 Task: Check the sale-to-list ratio of washer in the last 3 years.
Action: Mouse moved to (1089, 266)
Screenshot: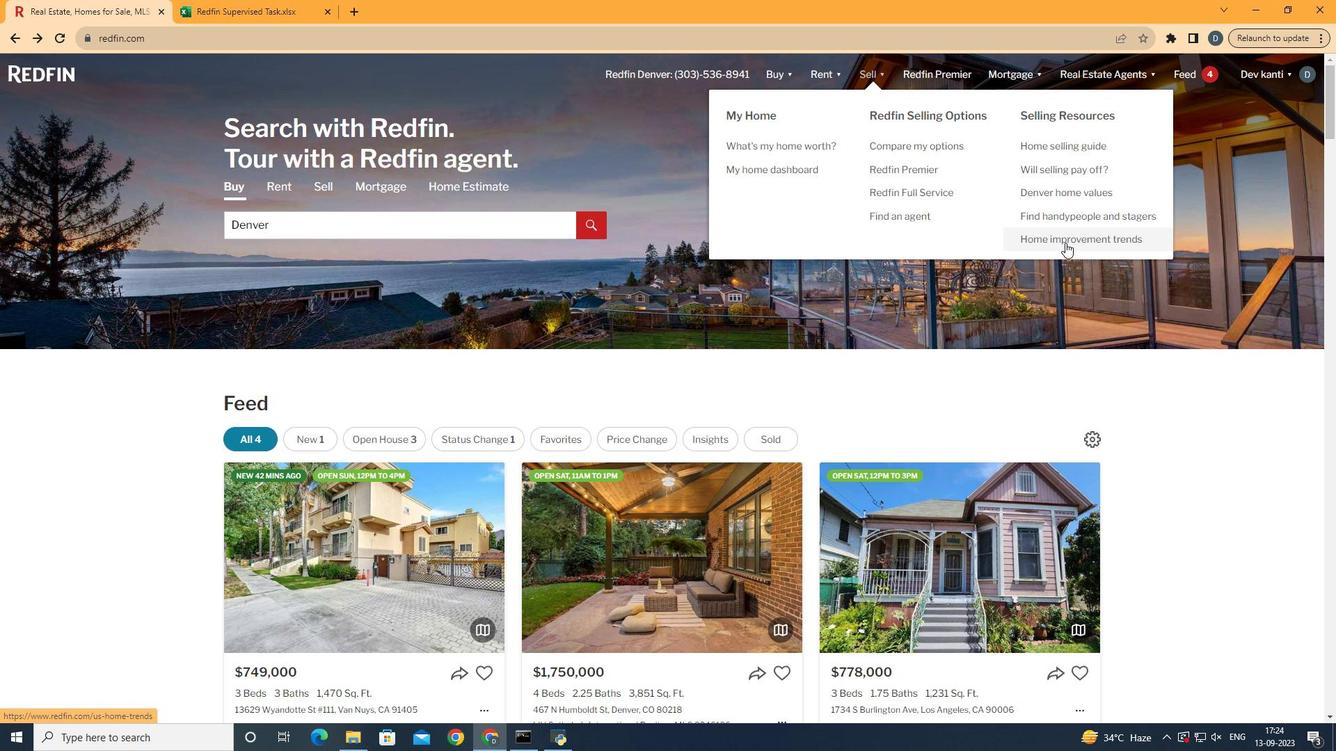 
Action: Mouse pressed left at (1089, 266)
Screenshot: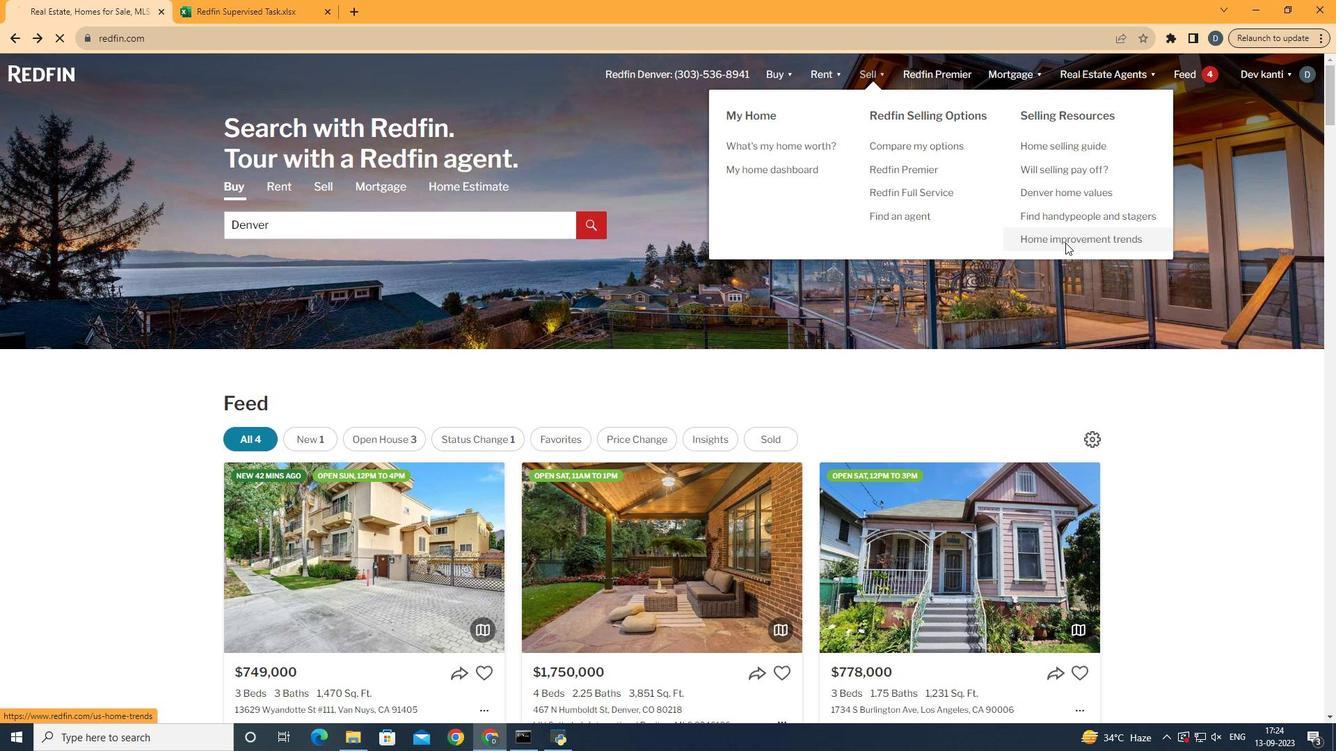 
Action: Mouse moved to (373, 293)
Screenshot: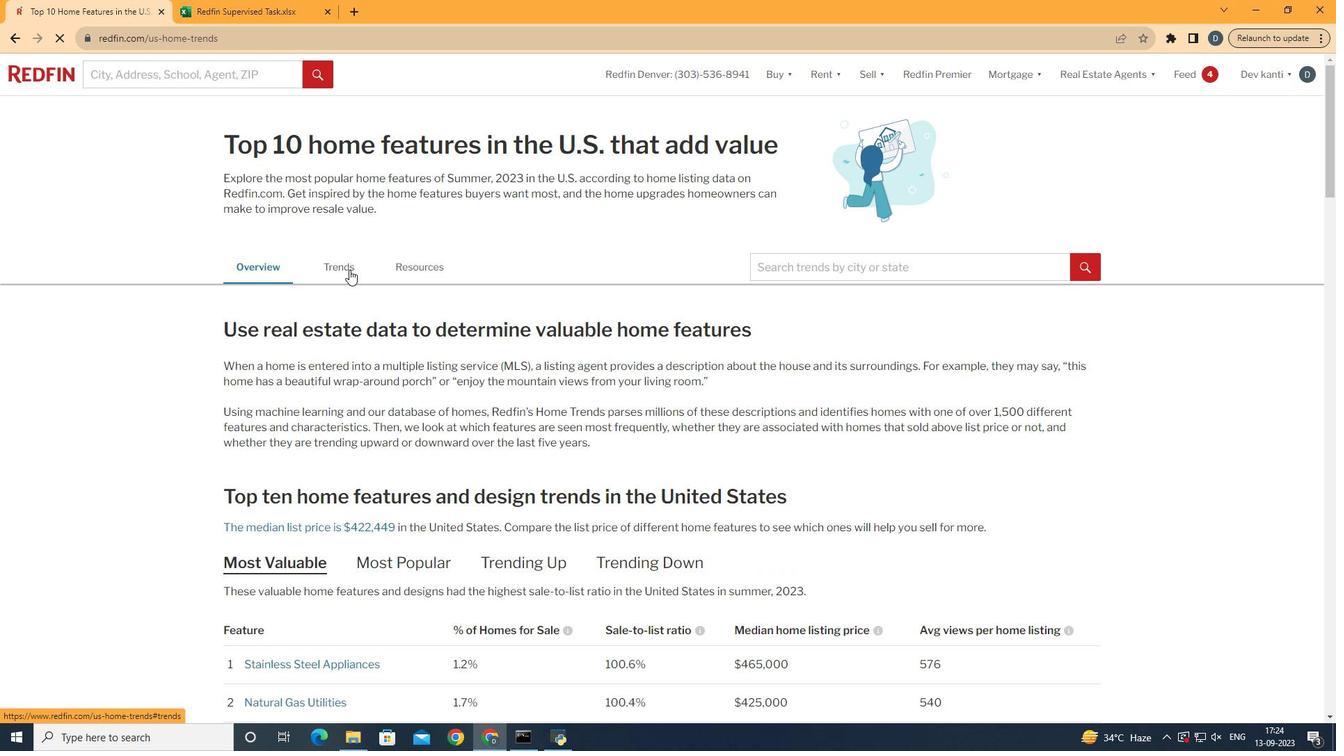 
Action: Mouse pressed left at (373, 293)
Screenshot: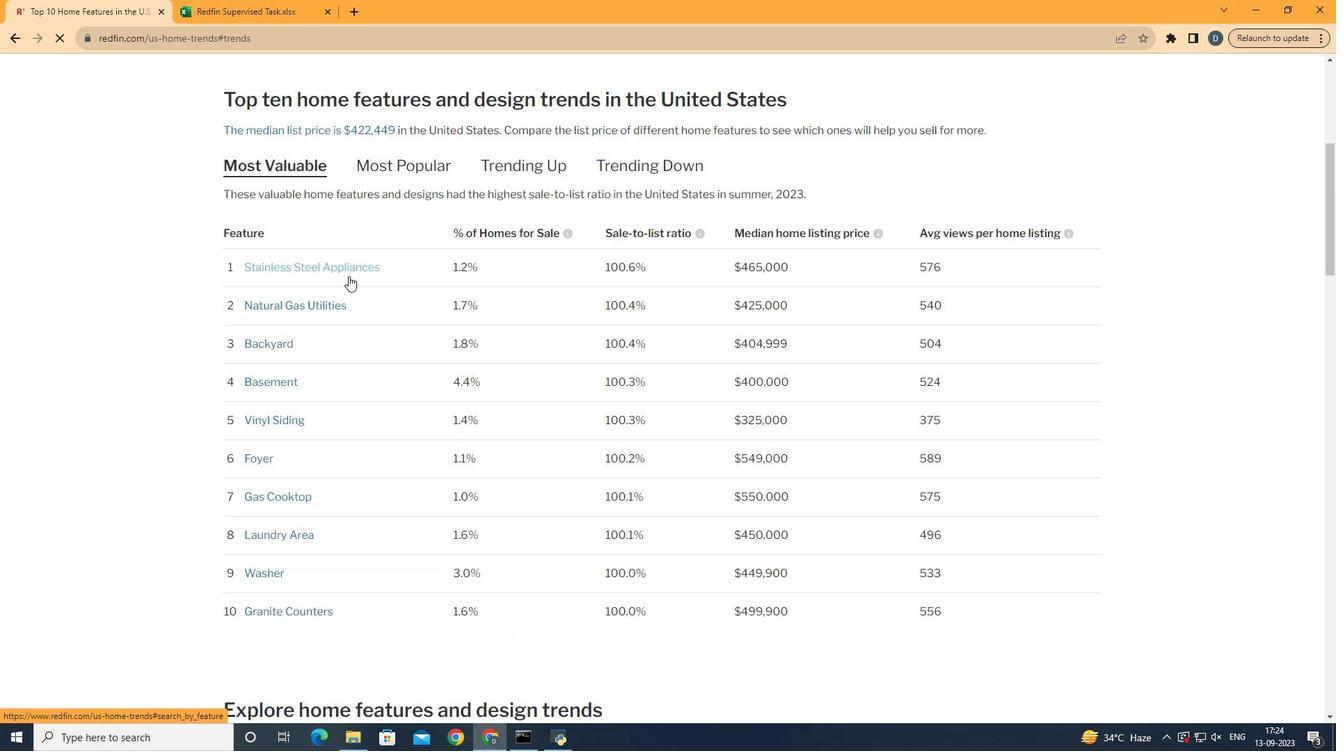 
Action: Mouse moved to (575, 389)
Screenshot: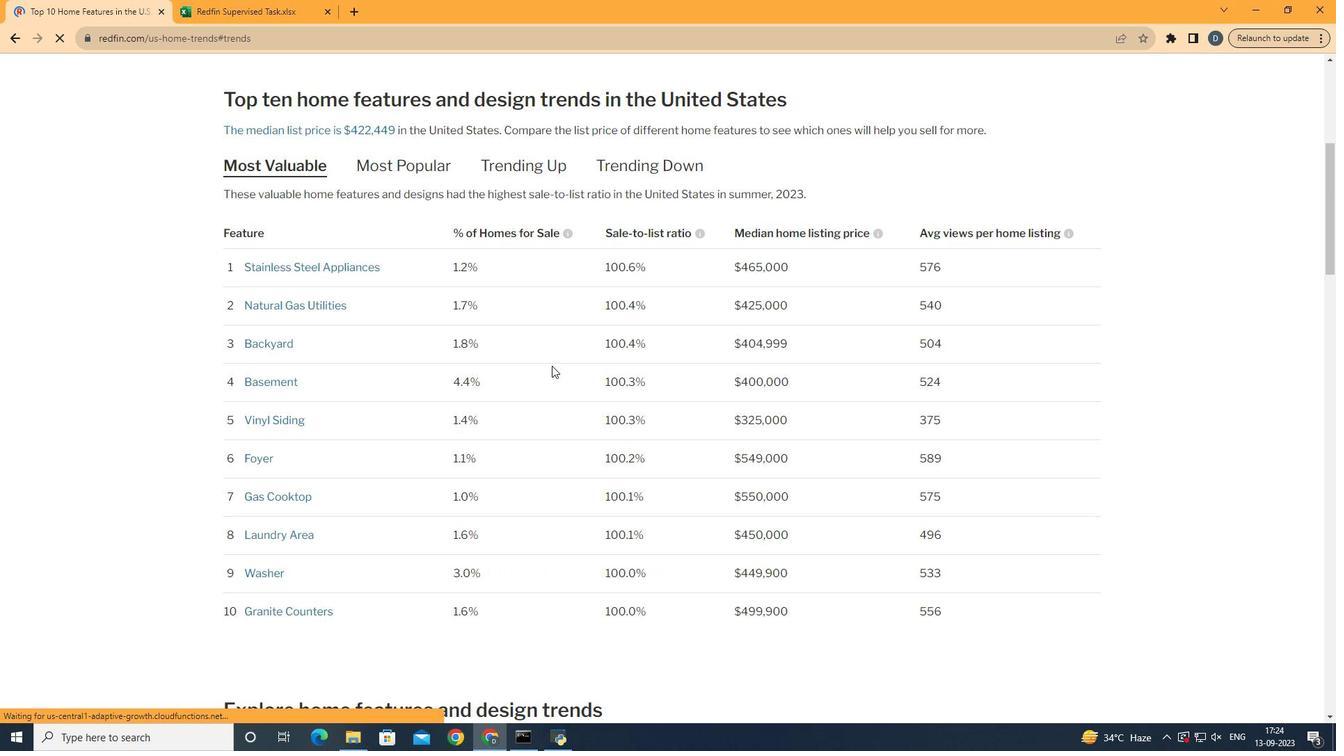 
Action: Mouse scrolled (575, 389) with delta (0, 0)
Screenshot: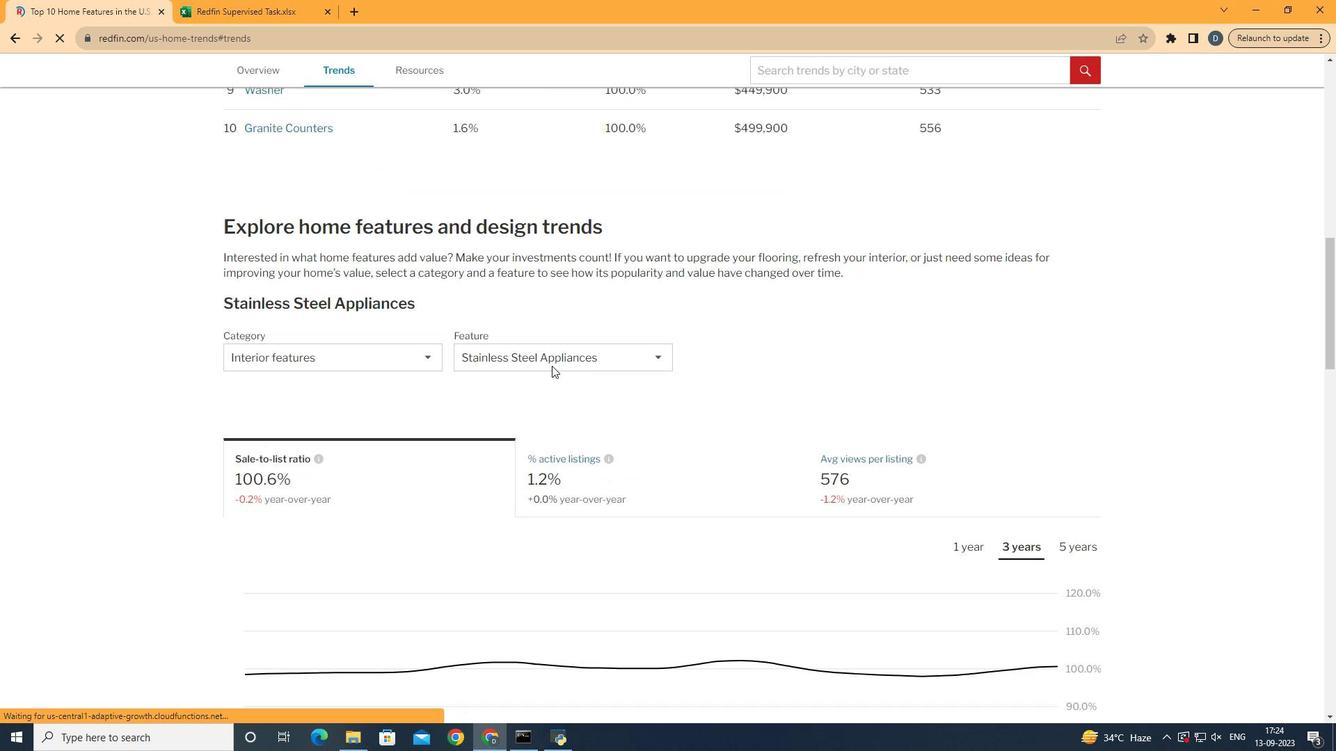 
Action: Mouse scrolled (575, 389) with delta (0, 0)
Screenshot: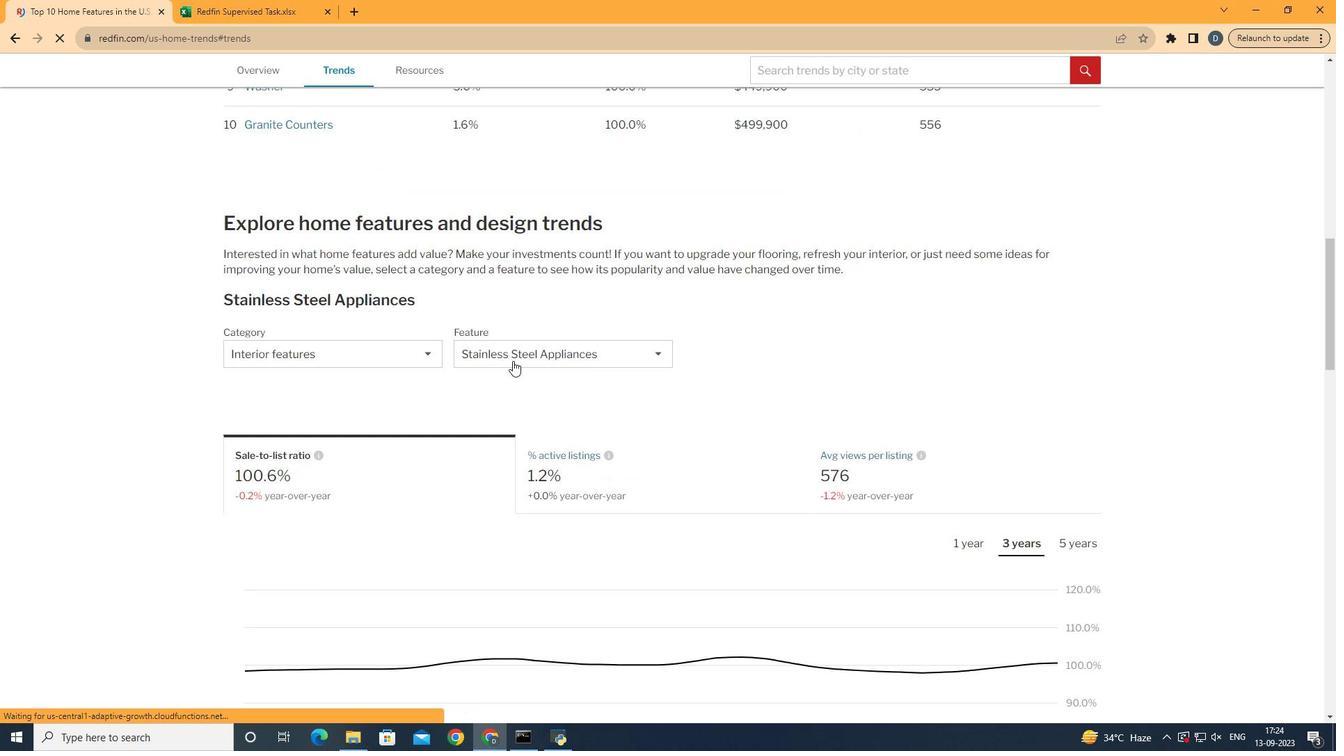 
Action: Mouse scrolled (575, 389) with delta (0, 0)
Screenshot: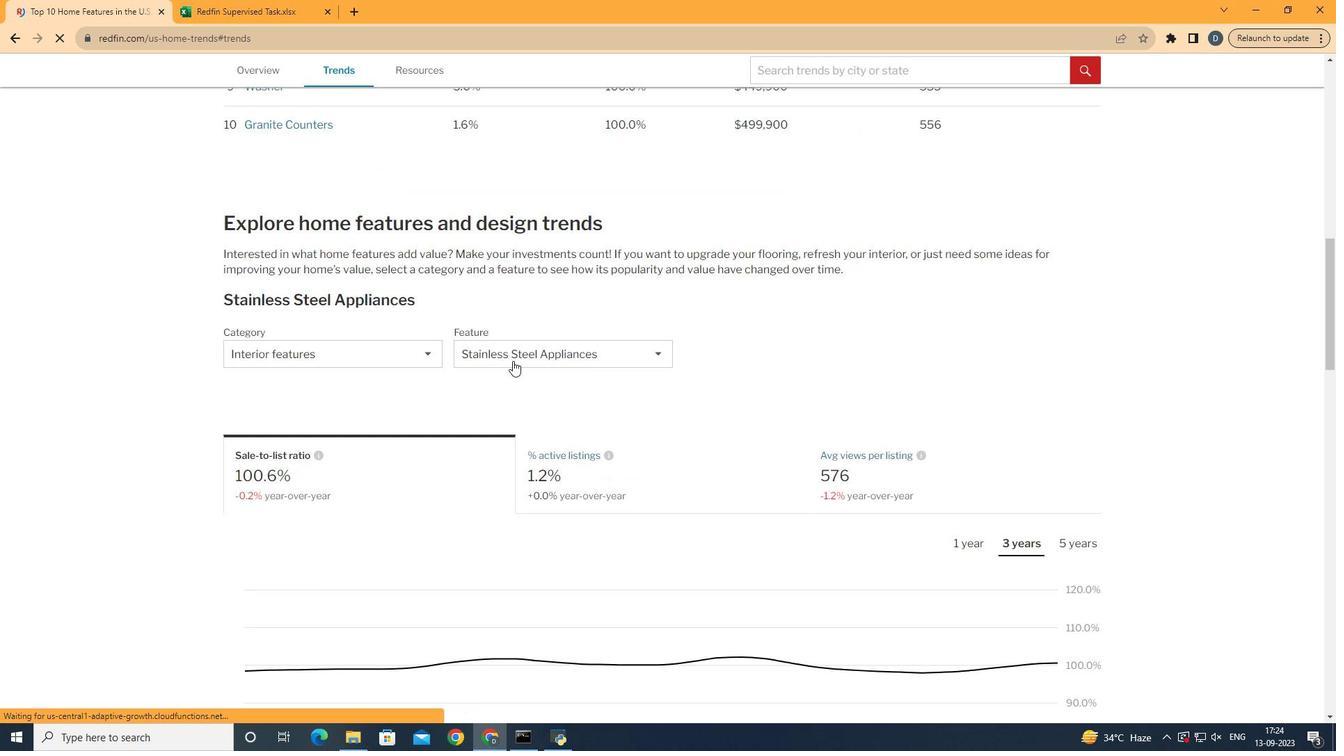 
Action: Mouse scrolled (575, 389) with delta (0, 0)
Screenshot: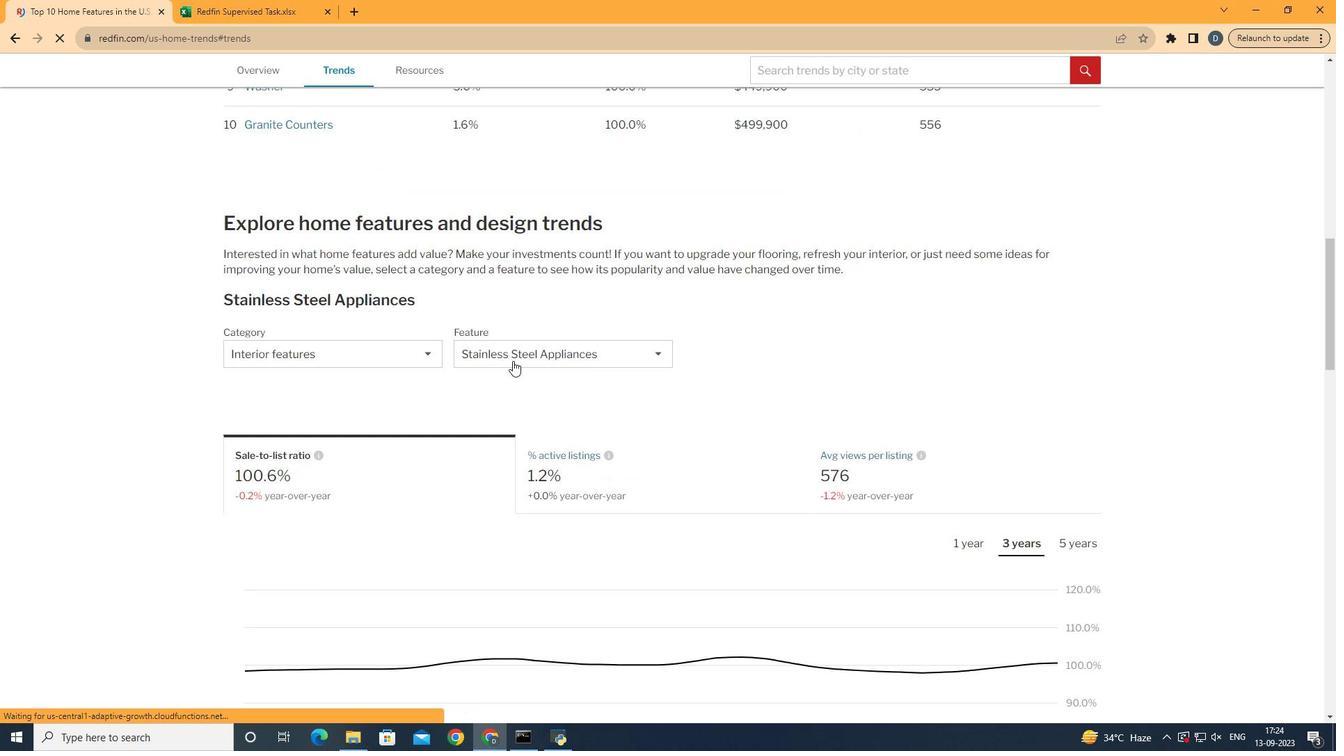 
Action: Mouse scrolled (575, 389) with delta (0, 0)
Screenshot: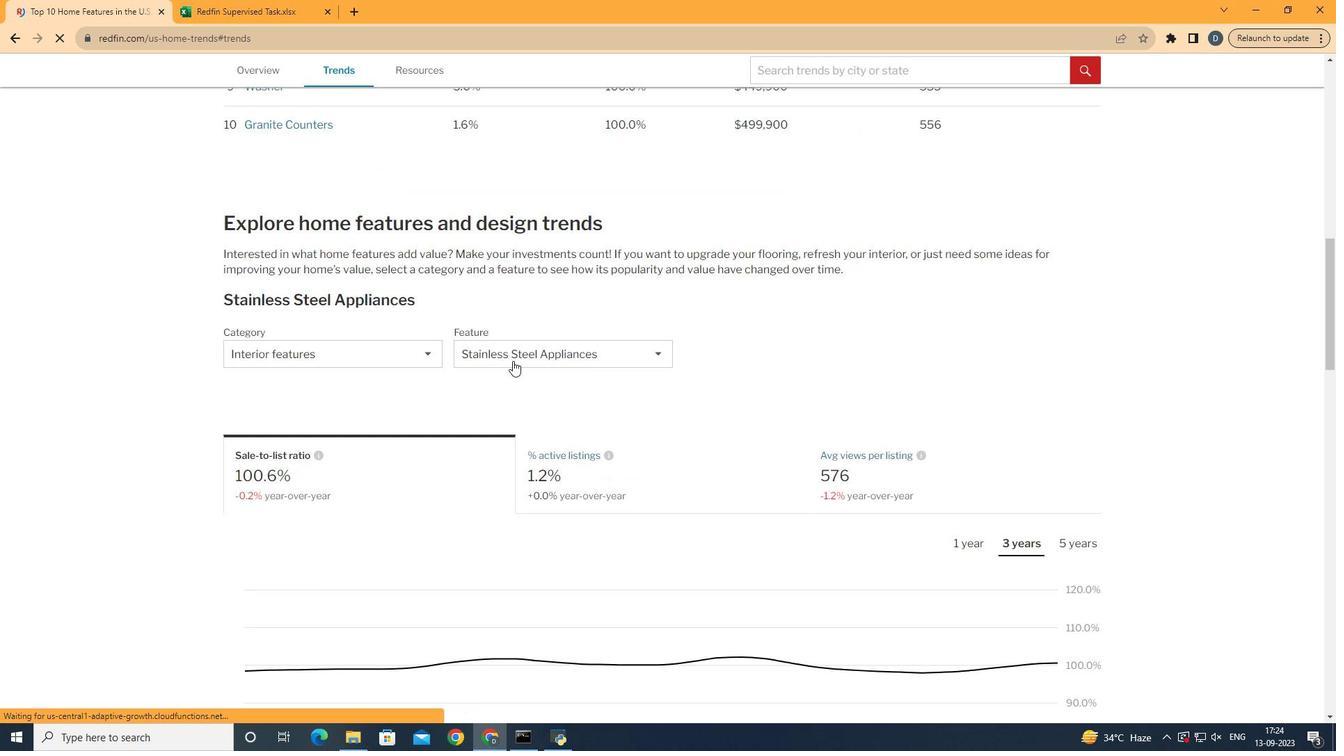 
Action: Mouse scrolled (575, 389) with delta (0, 0)
Screenshot: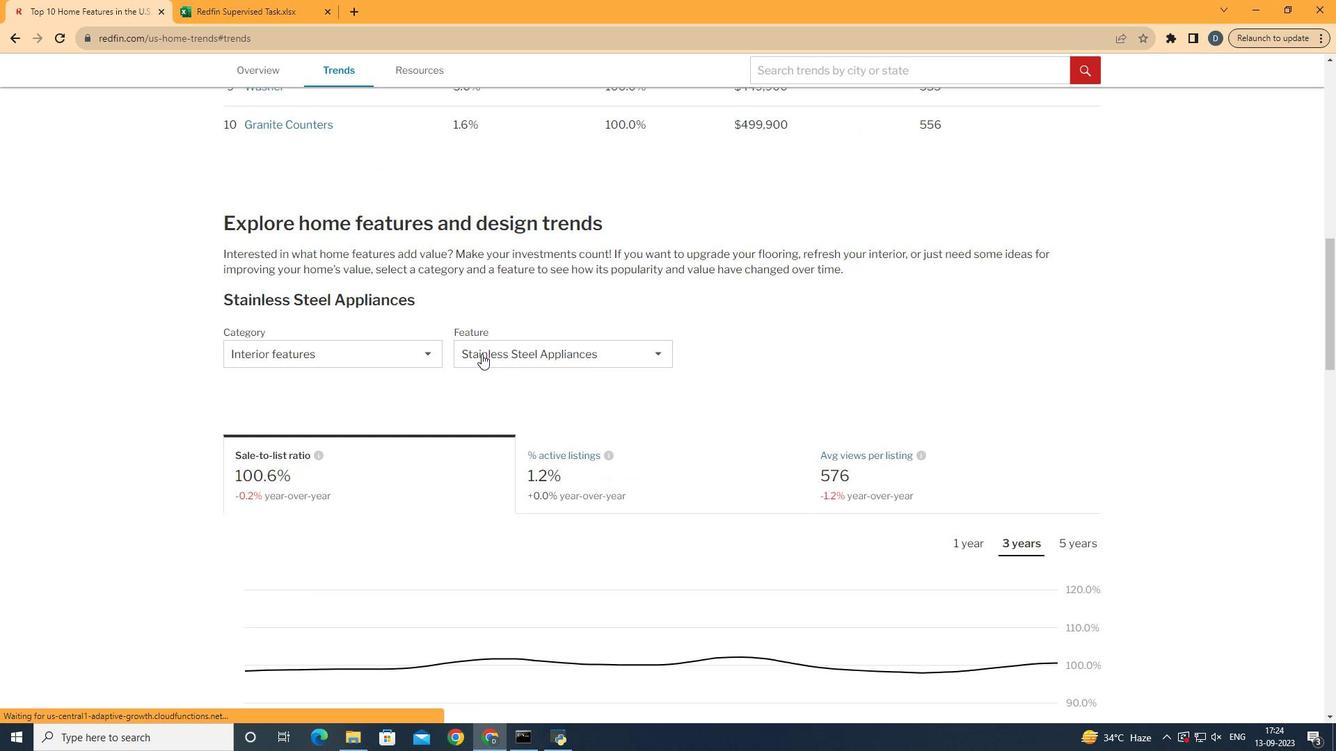 
Action: Mouse scrolled (575, 389) with delta (0, 0)
Screenshot: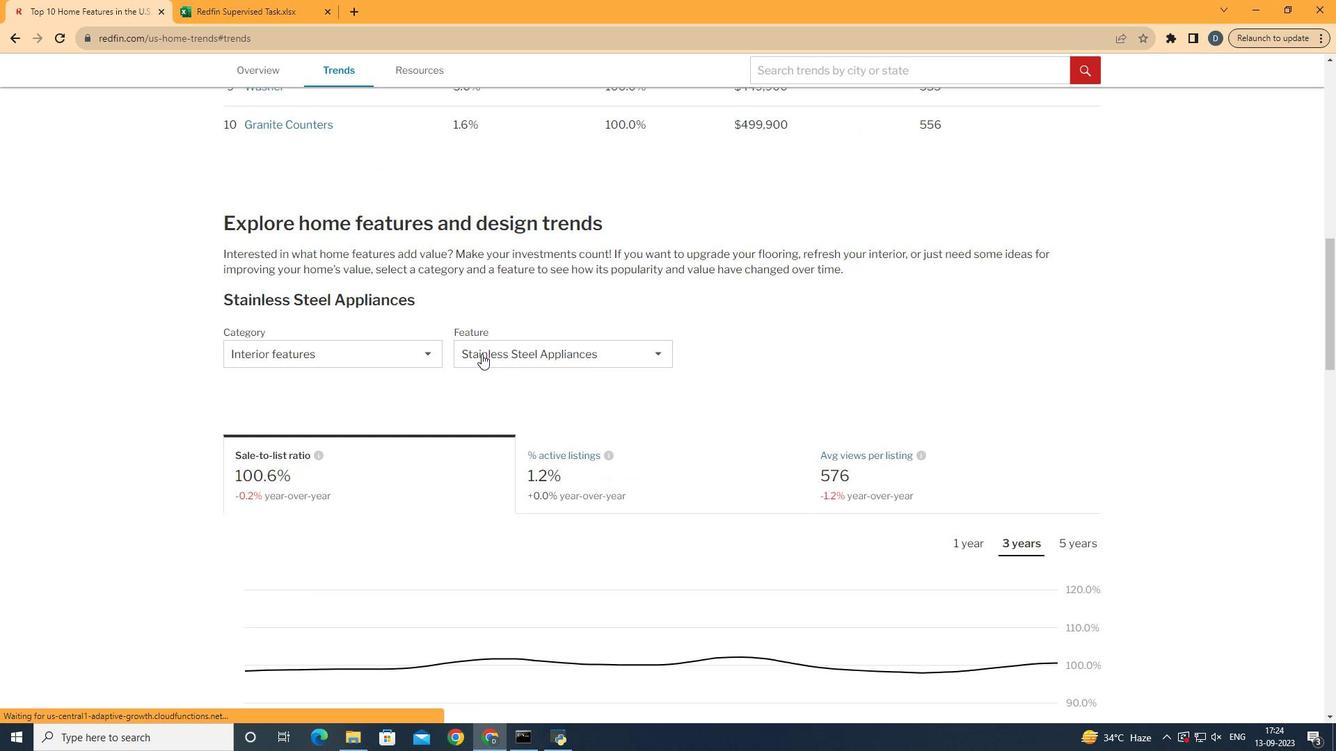 
Action: Mouse moved to (427, 381)
Screenshot: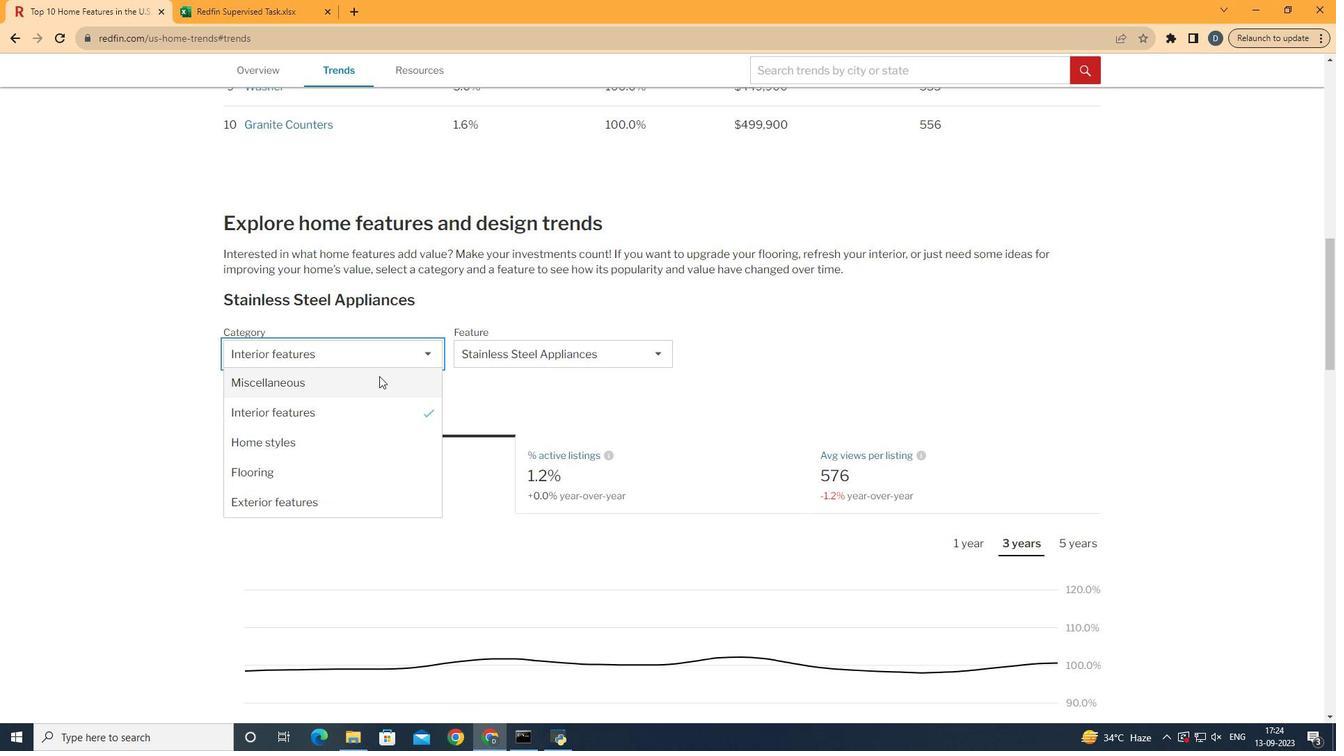 
Action: Mouse pressed left at (427, 381)
Screenshot: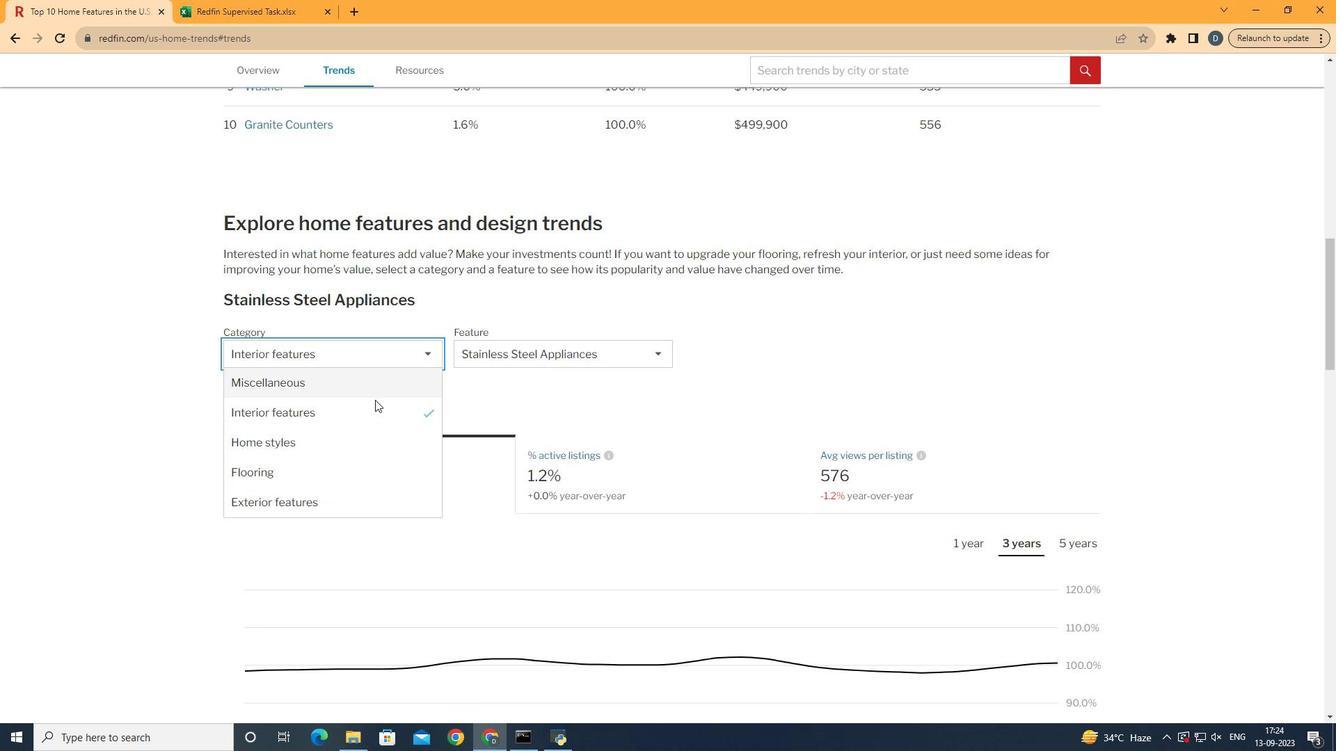 
Action: Mouse moved to (396, 432)
Screenshot: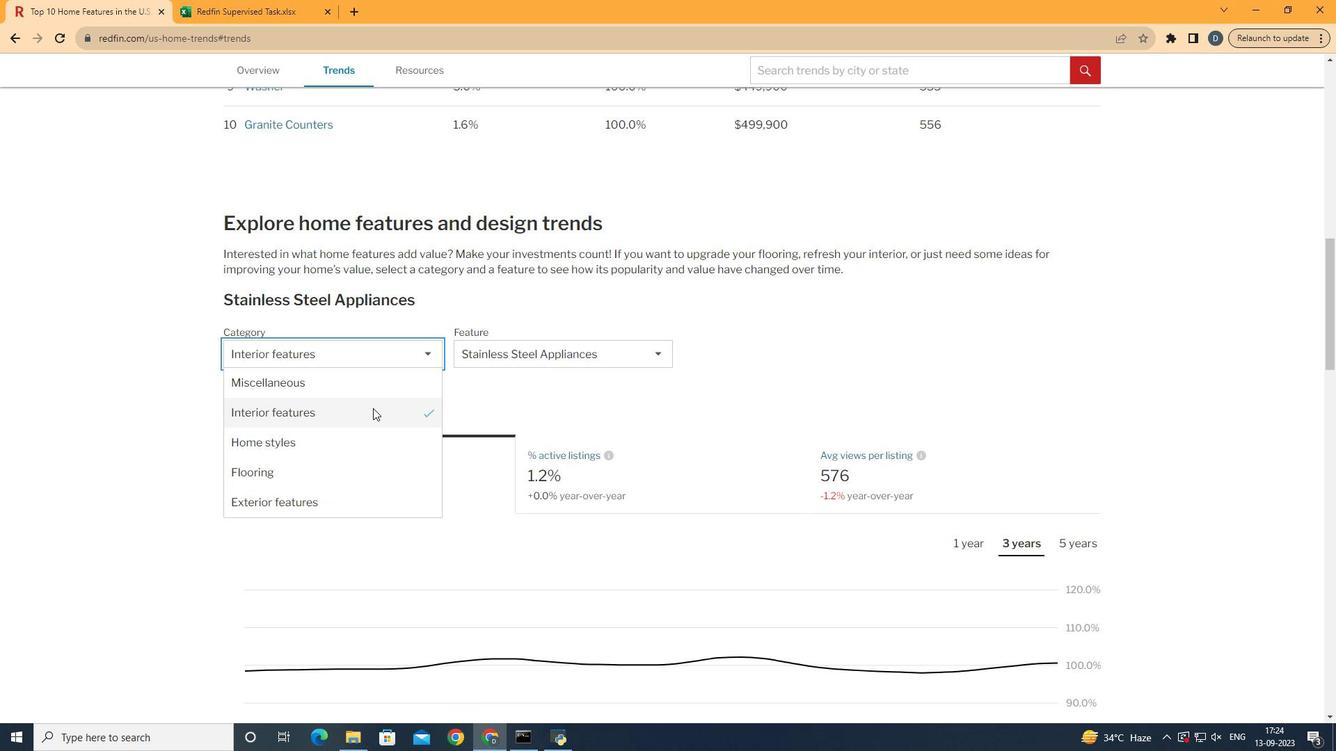 
Action: Mouse pressed left at (396, 432)
Screenshot: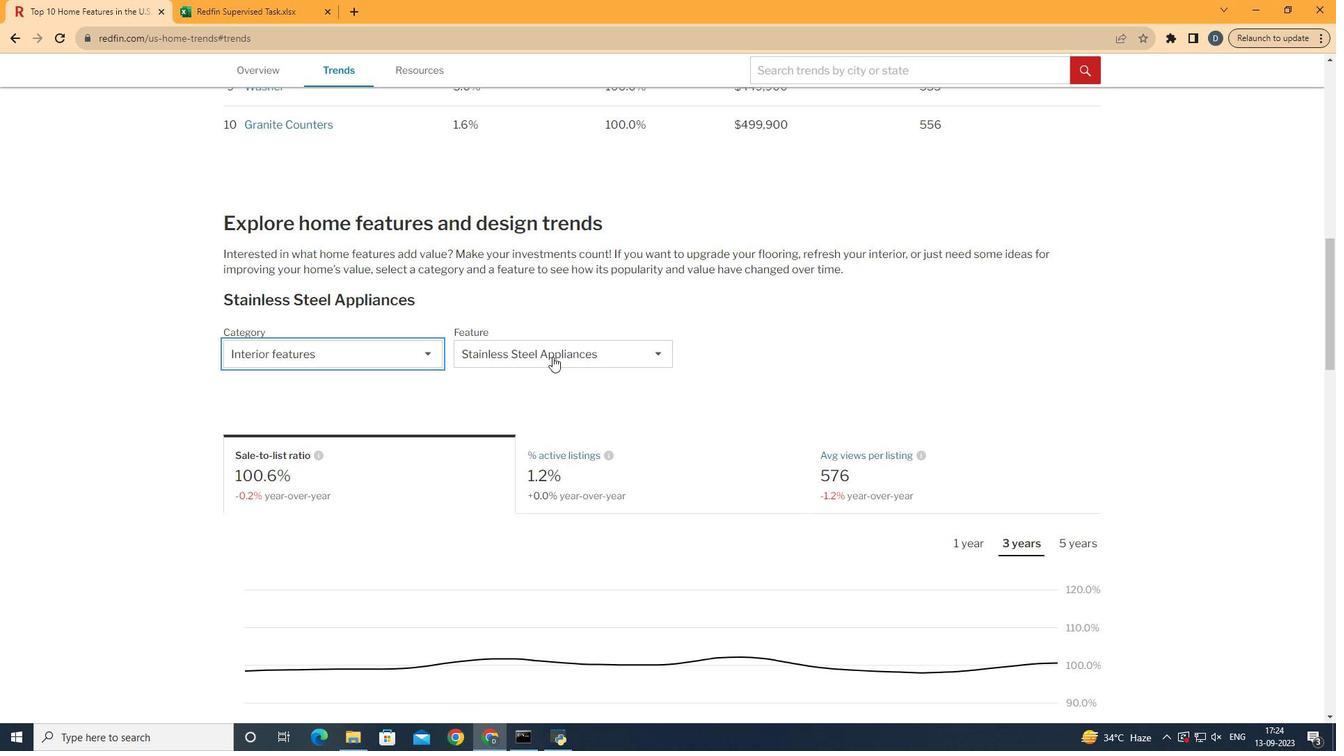 
Action: Mouse moved to (578, 380)
Screenshot: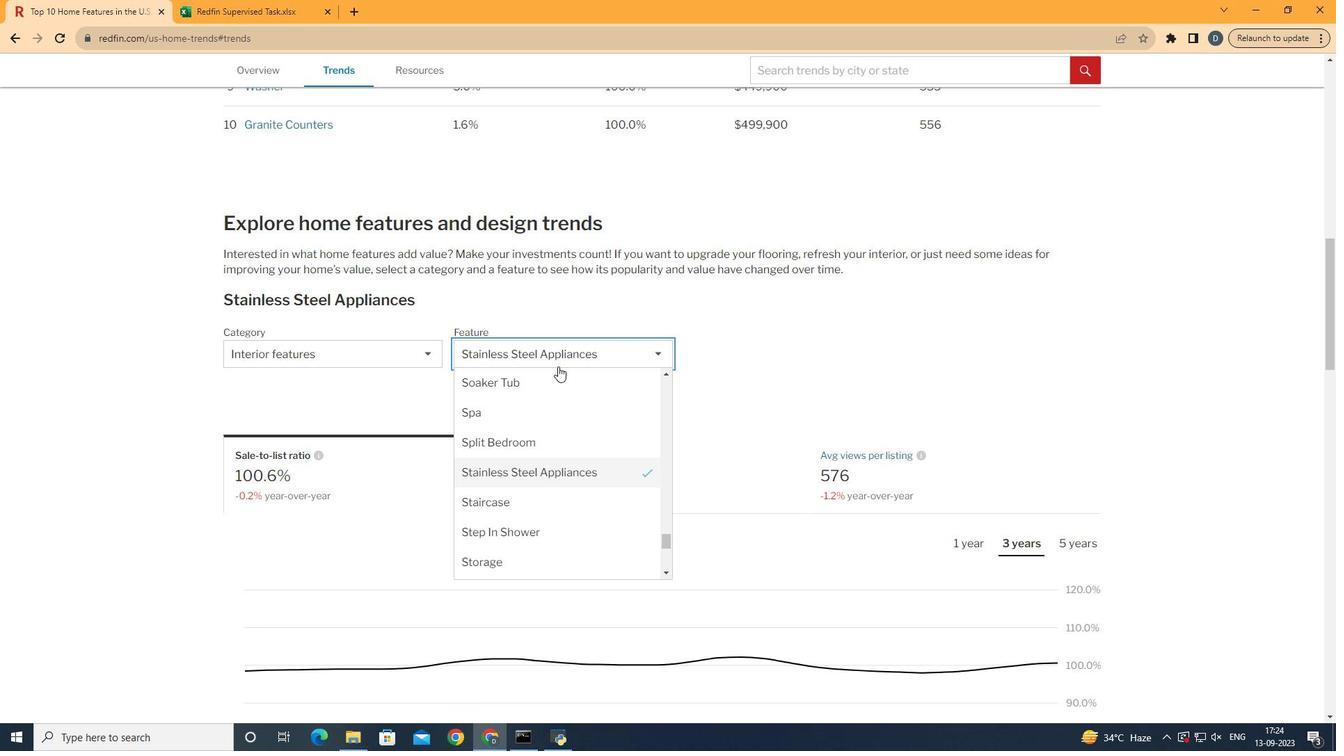 
Action: Mouse pressed left at (578, 380)
Screenshot: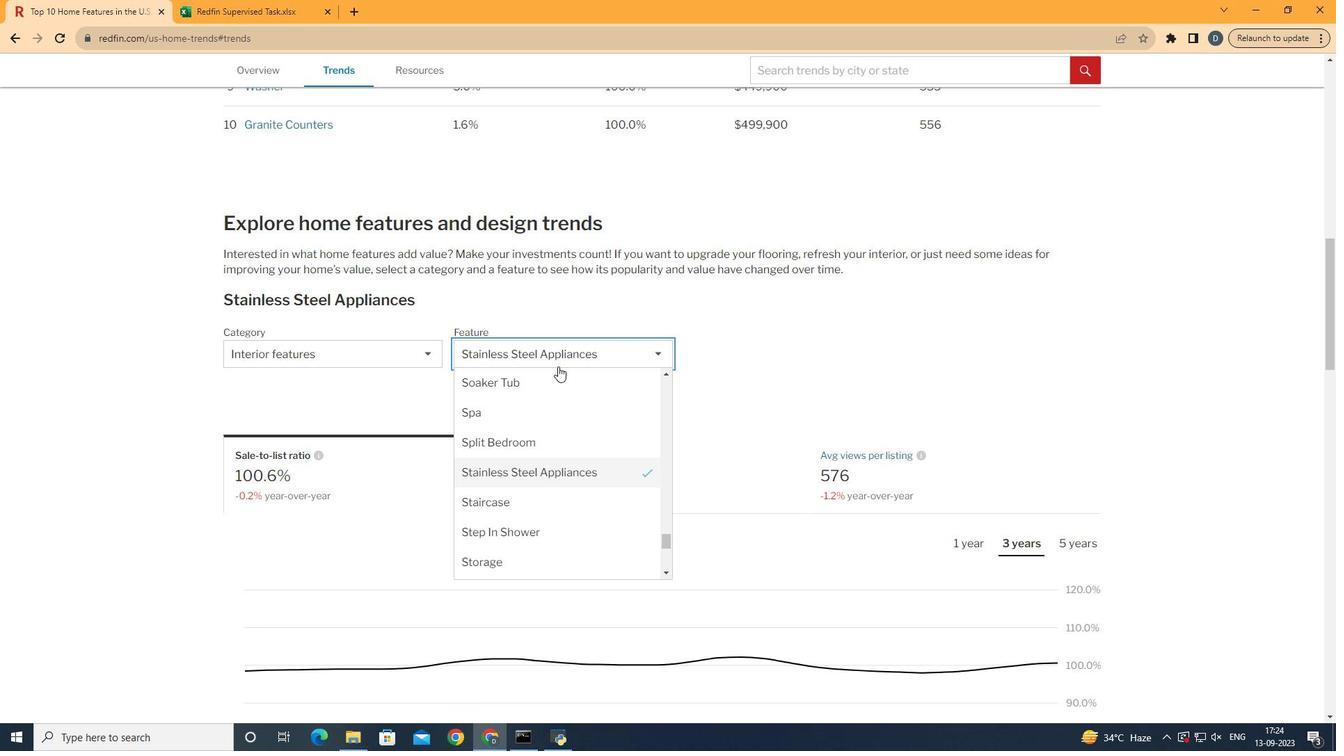
Action: Mouse moved to (605, 548)
Screenshot: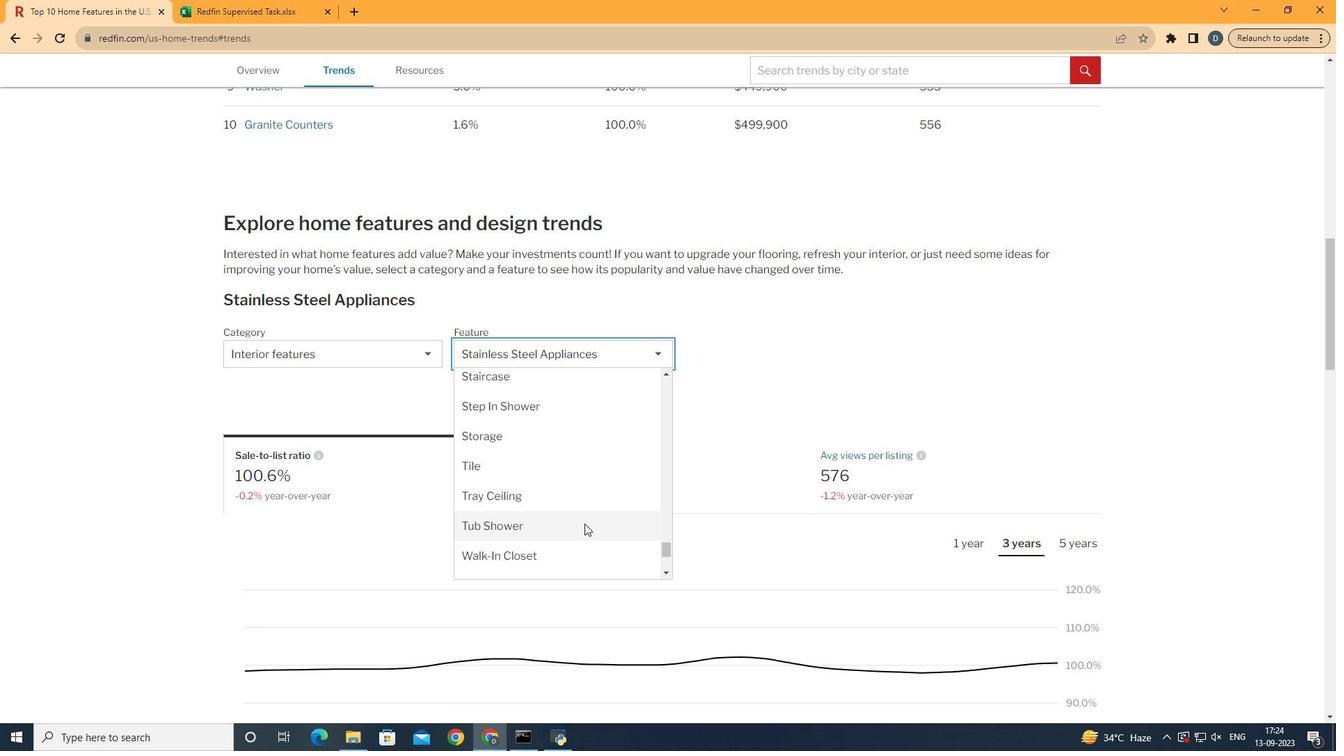 
Action: Mouse scrolled (605, 547) with delta (0, 0)
Screenshot: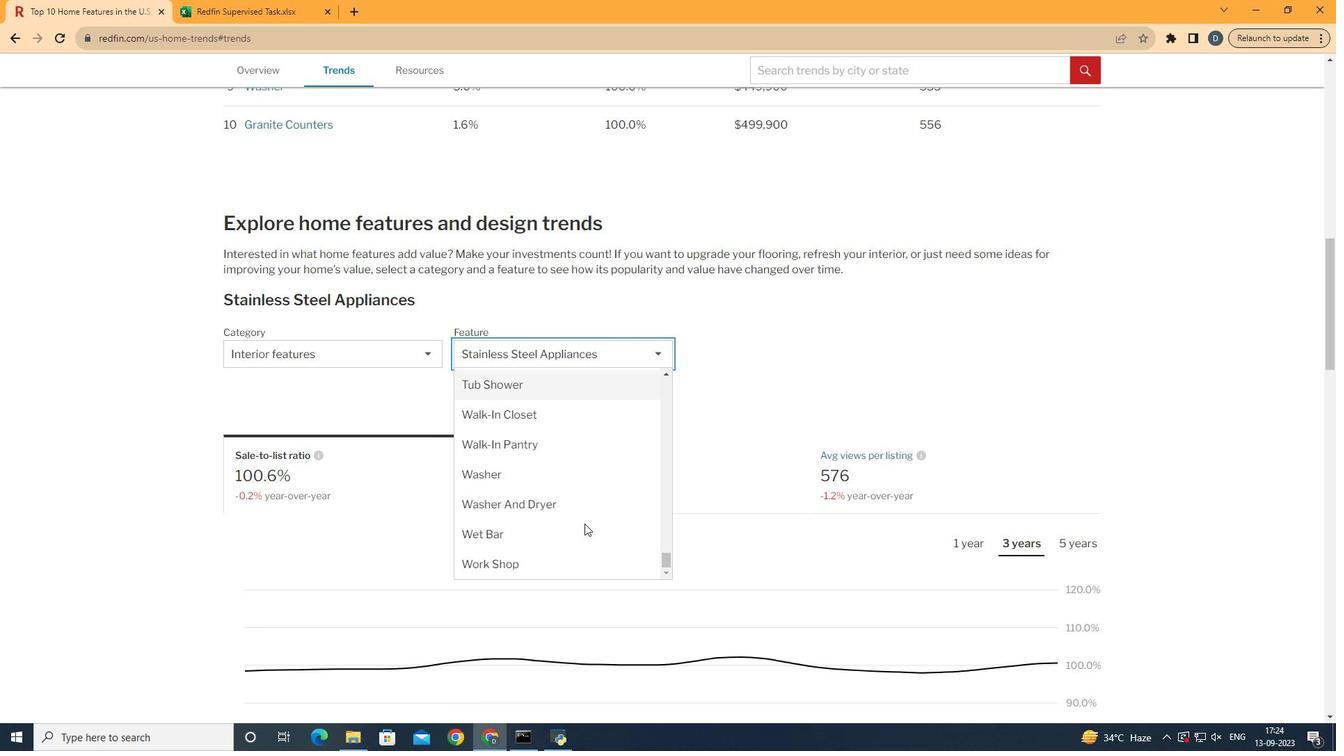 
Action: Mouse moved to (606, 548)
Screenshot: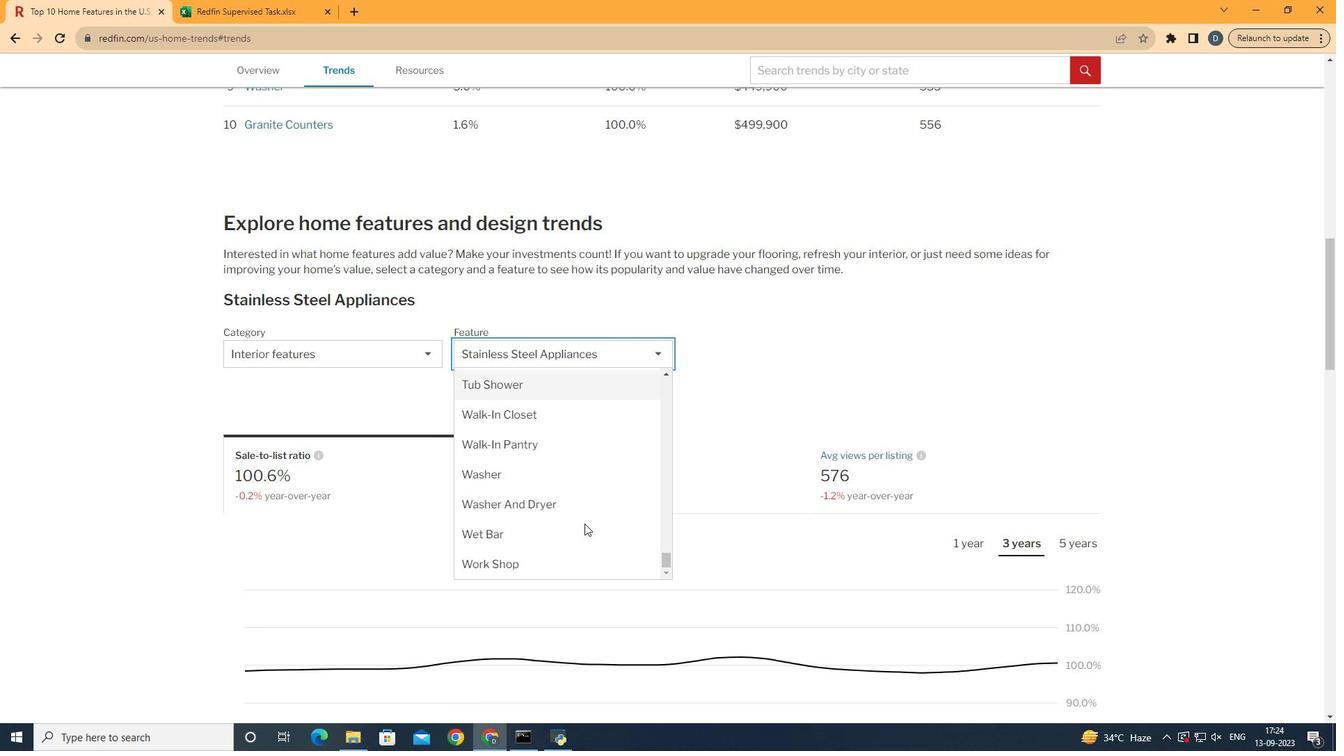 
Action: Mouse scrolled (606, 547) with delta (0, 0)
Screenshot: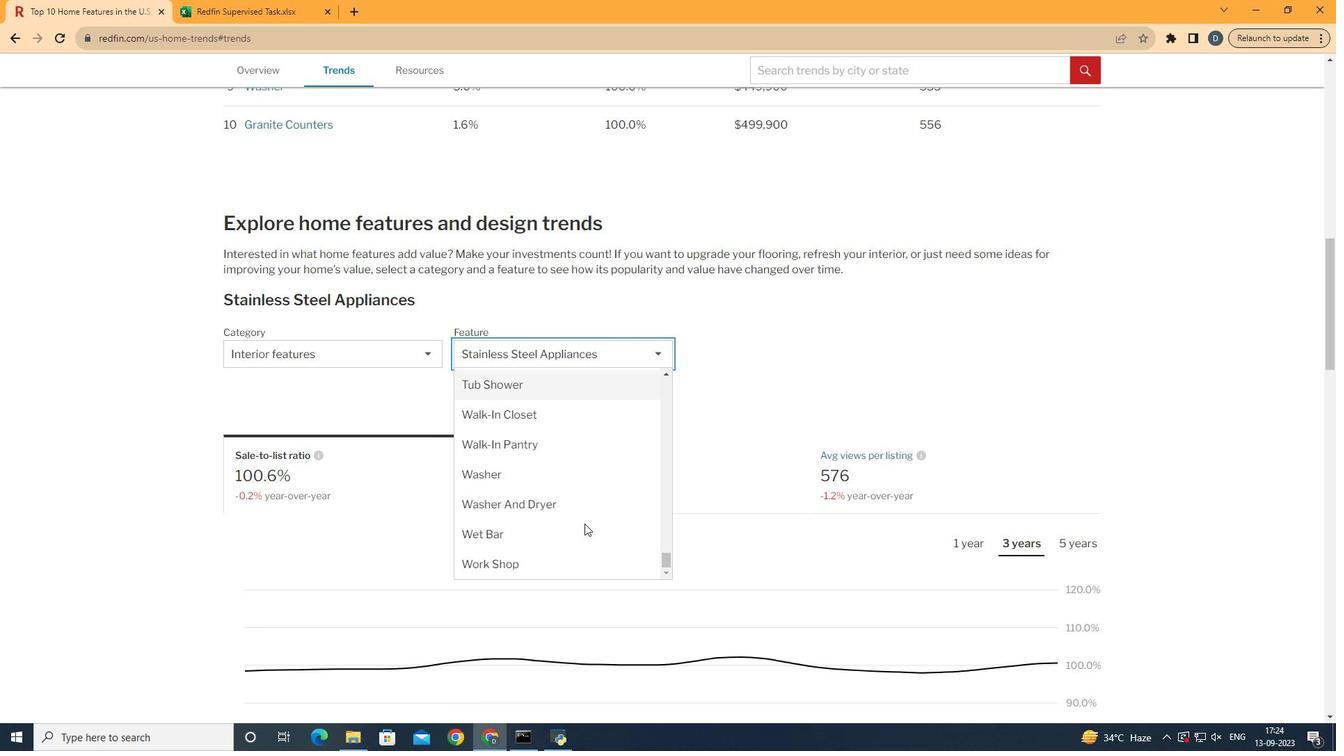 
Action: Mouse scrolled (606, 547) with delta (0, 0)
Screenshot: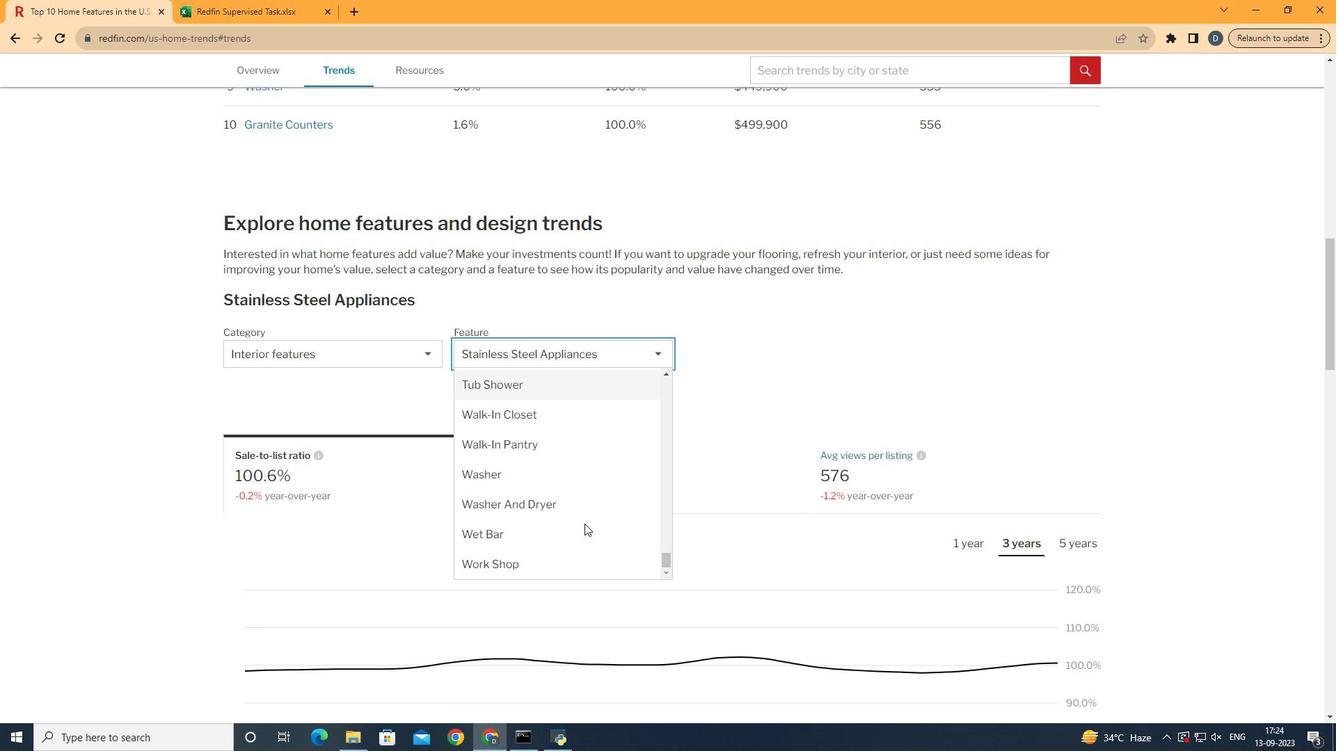
Action: Mouse moved to (607, 548)
Screenshot: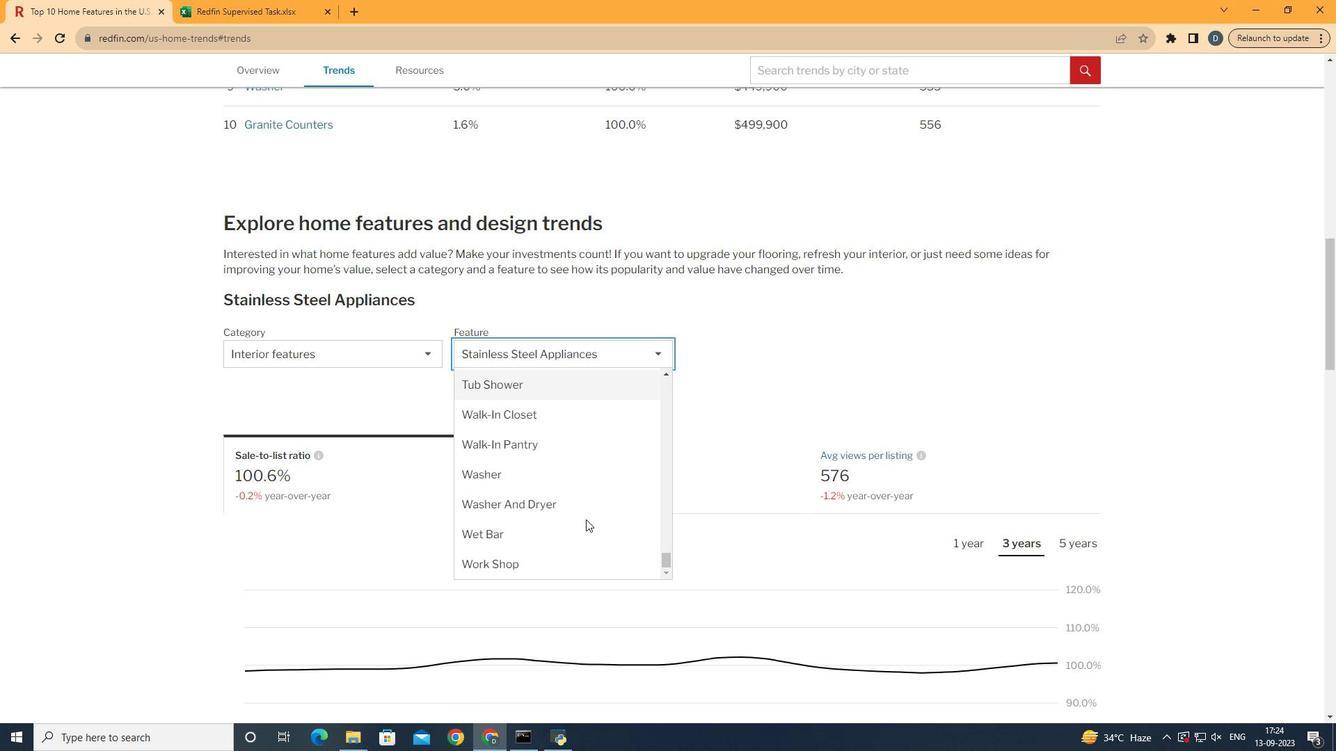 
Action: Mouse scrolled (607, 547) with delta (0, 0)
Screenshot: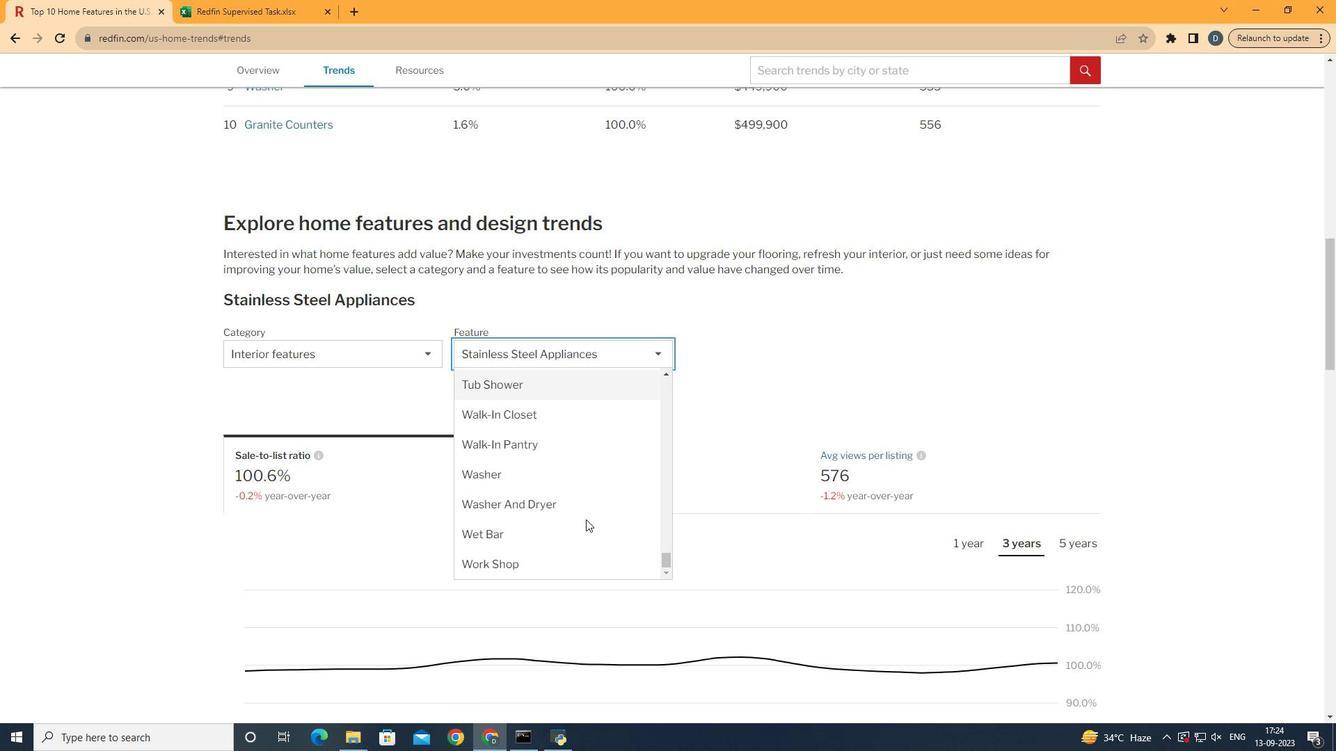 
Action: Mouse moved to (602, 492)
Screenshot: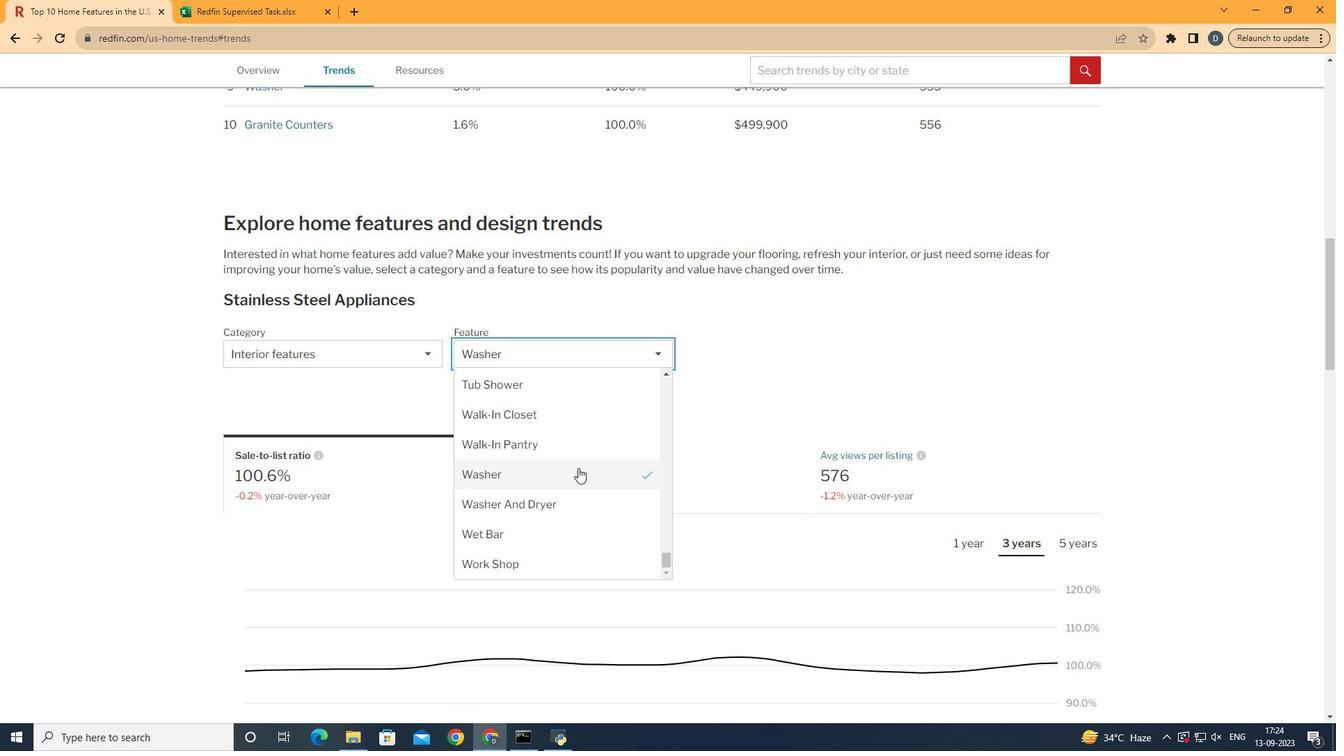 
Action: Mouse pressed left at (602, 492)
Screenshot: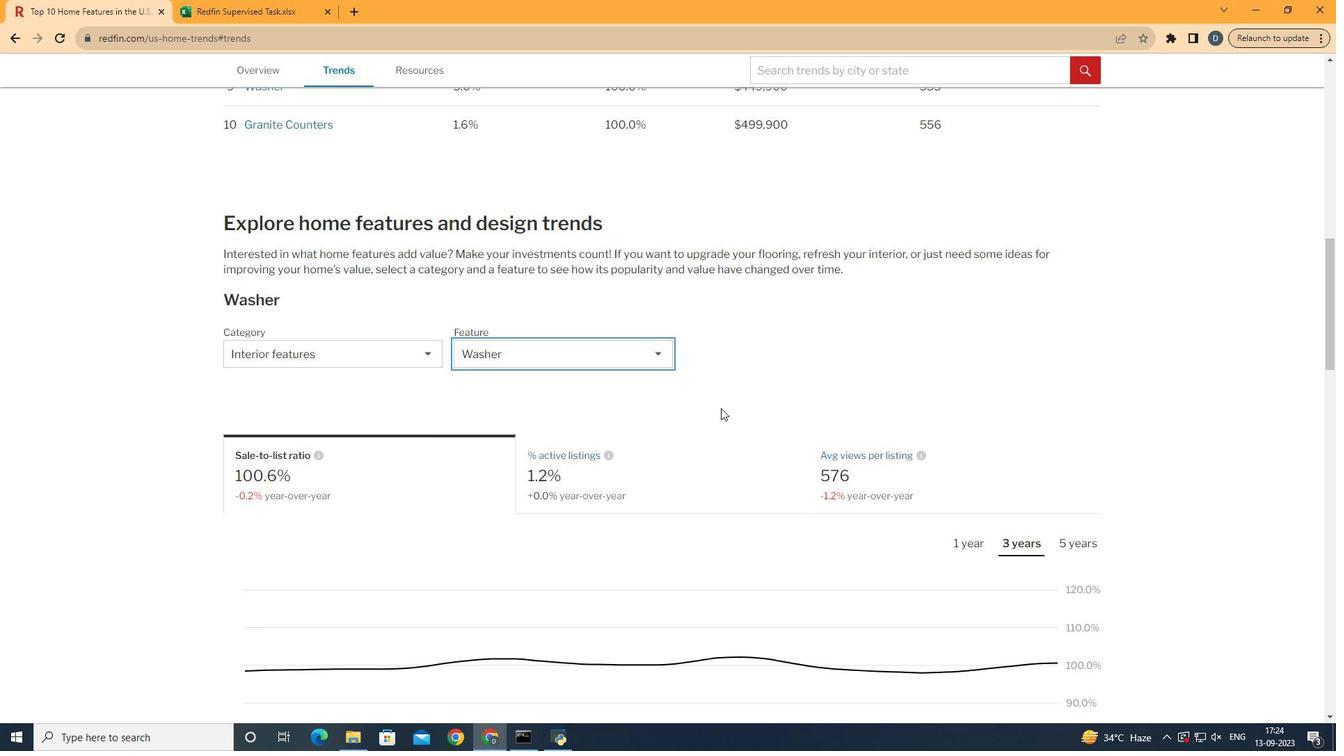 
Action: Mouse moved to (848, 371)
Screenshot: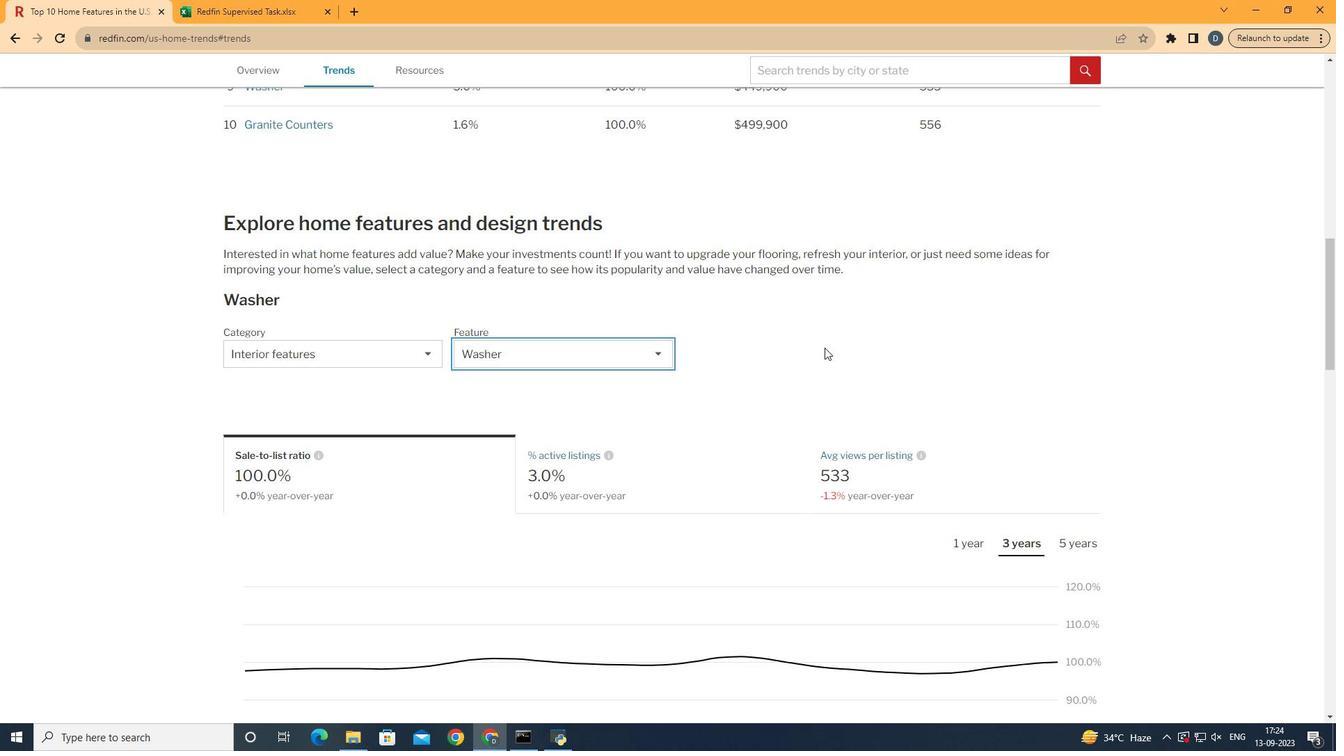 
Action: Mouse scrolled (848, 370) with delta (0, 0)
Screenshot: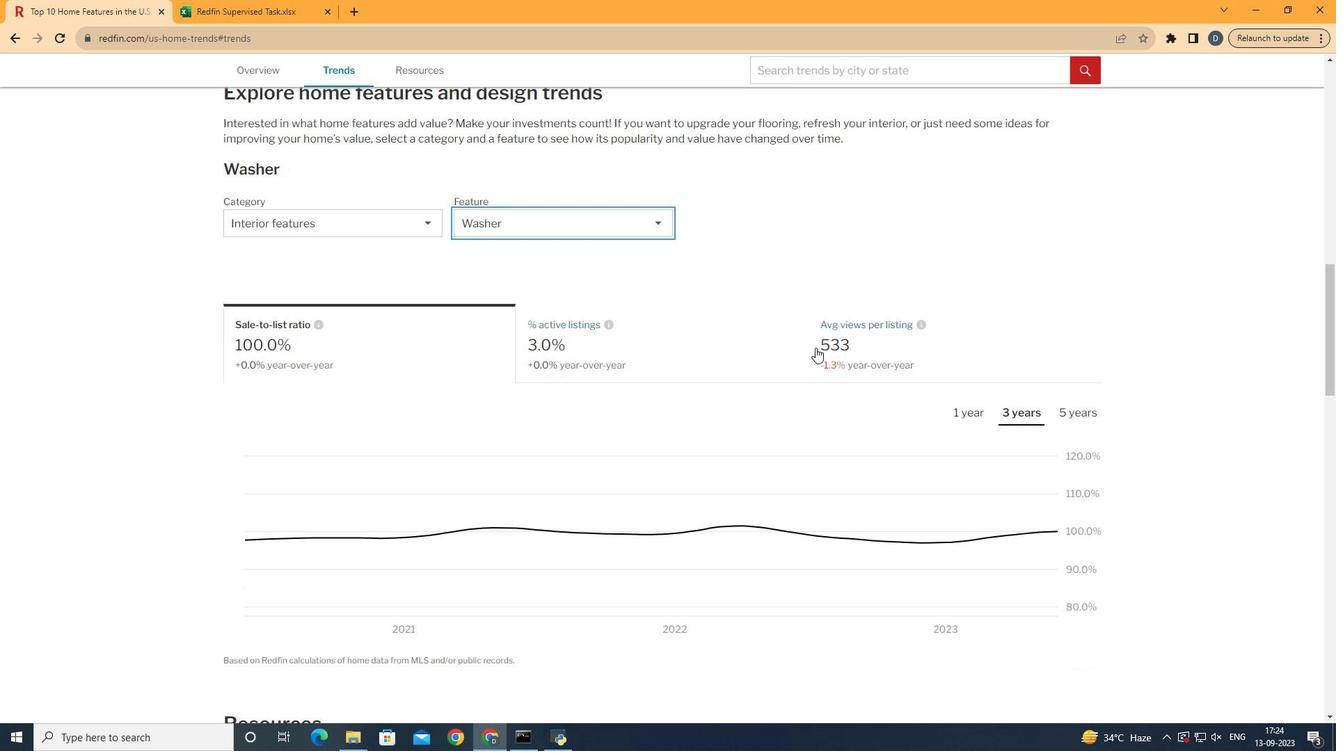 
Action: Mouse scrolled (848, 370) with delta (0, 0)
Screenshot: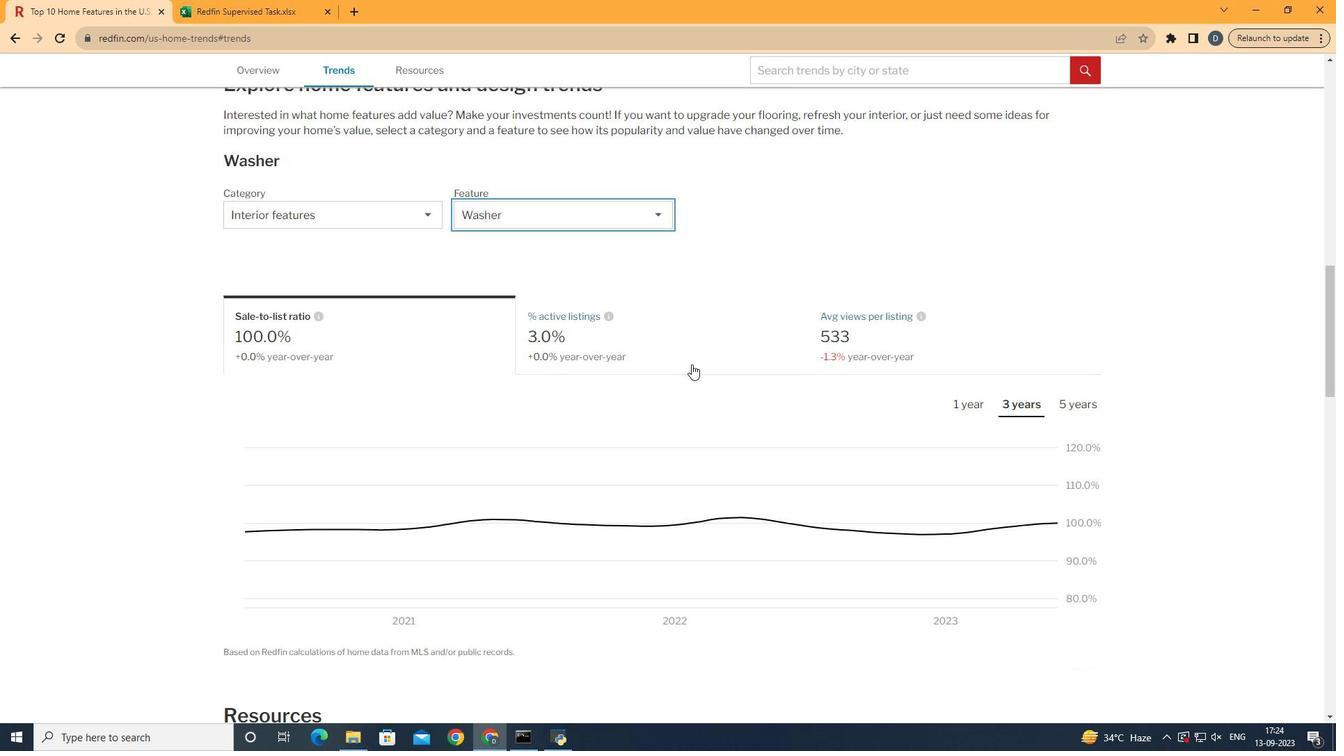 
Action: Mouse moved to (1061, 432)
Screenshot: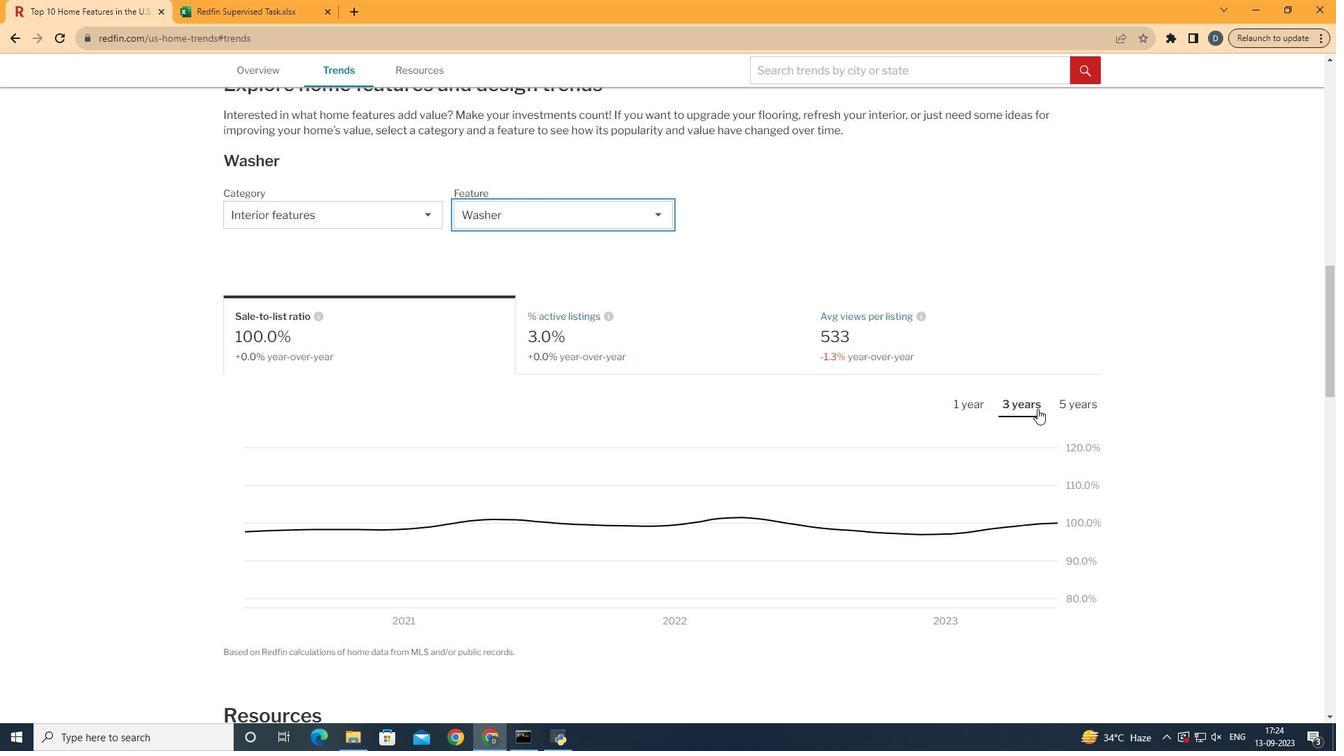 
Action: Mouse pressed left at (1061, 432)
Screenshot: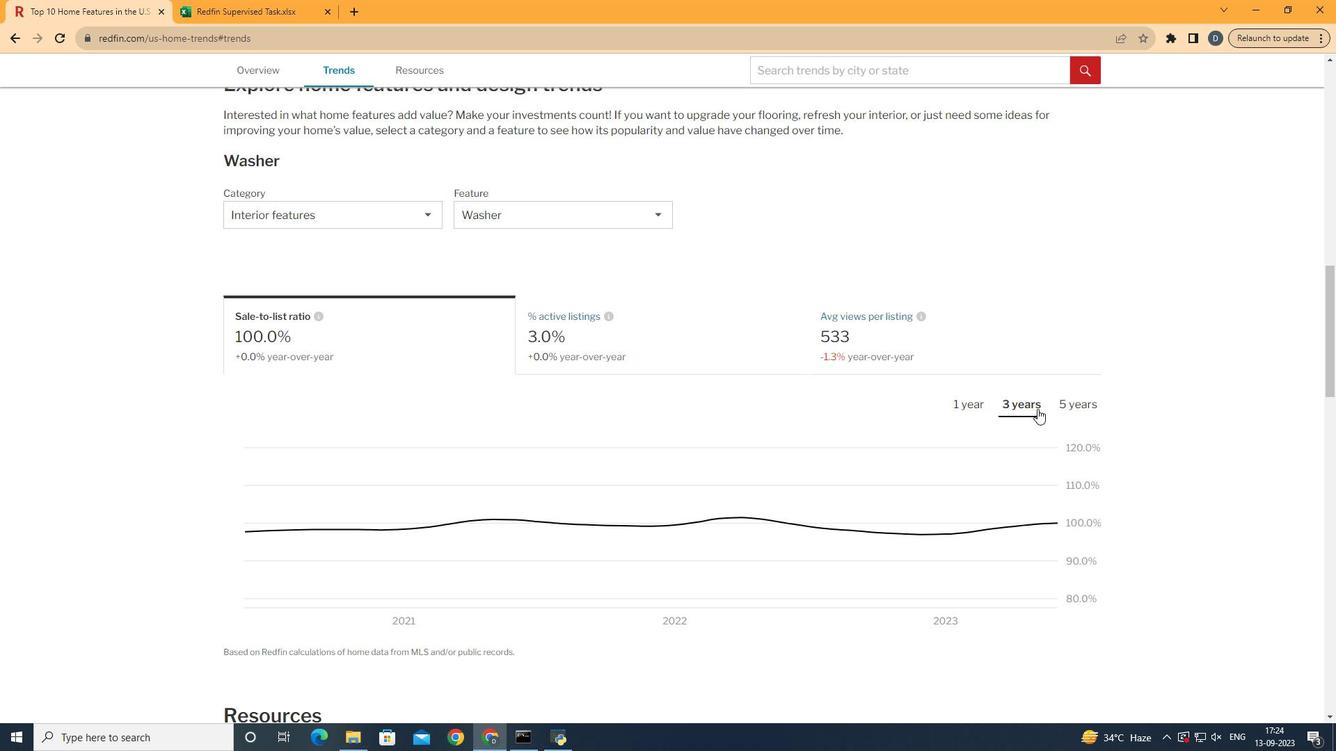 
Action: Mouse moved to (1061, 433)
Screenshot: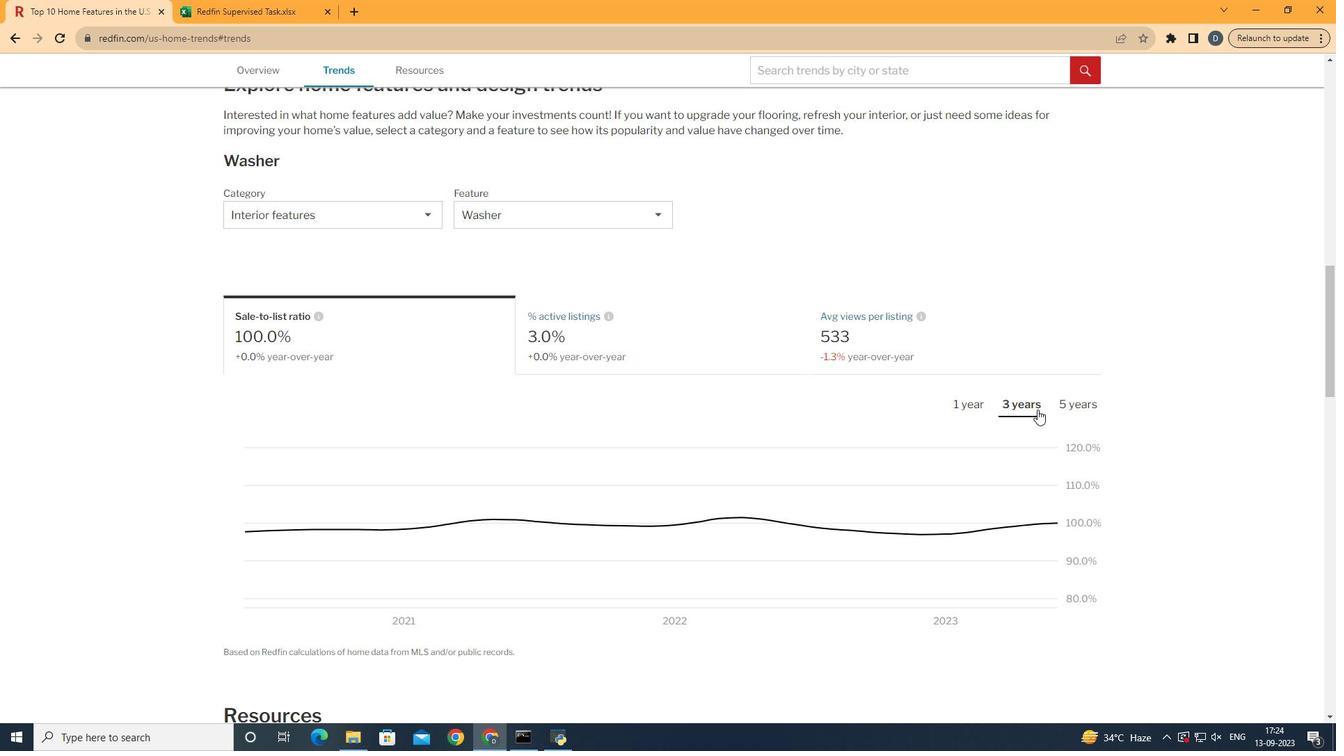 
